 Task: In messages choose email frequency weekly.
Action: Mouse moved to (758, 77)
Screenshot: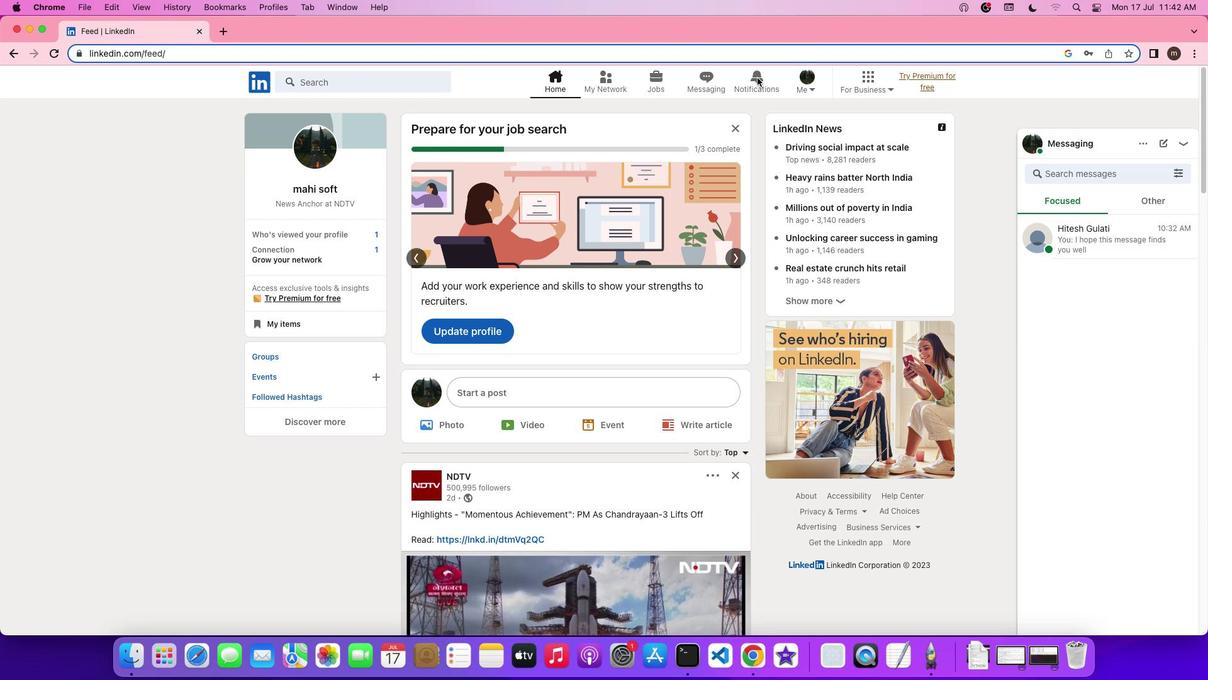 
Action: Mouse pressed left at (758, 77)
Screenshot: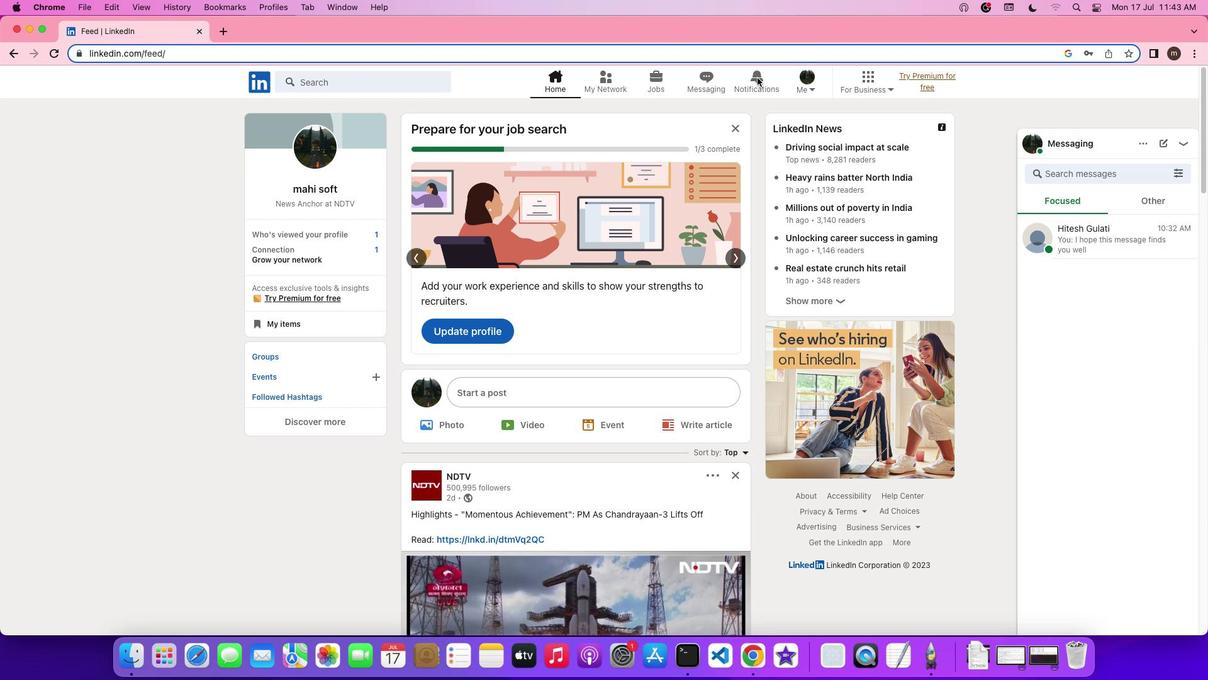 
Action: Mouse pressed left at (758, 77)
Screenshot: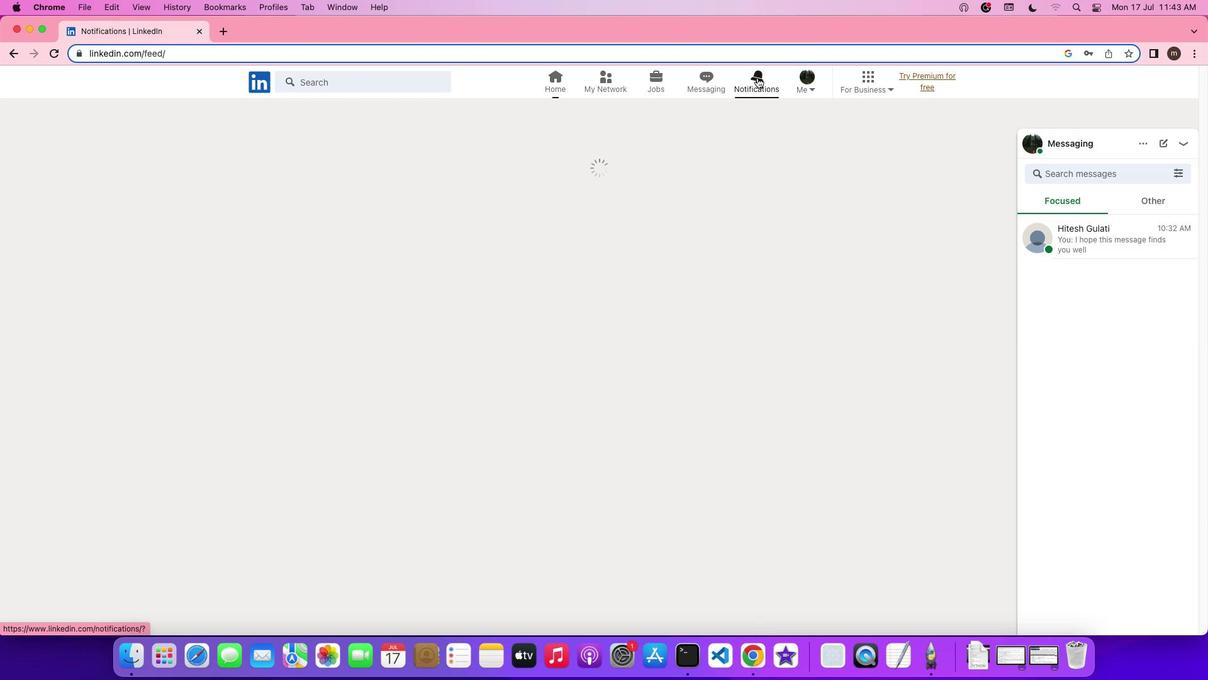 
Action: Mouse moved to (288, 164)
Screenshot: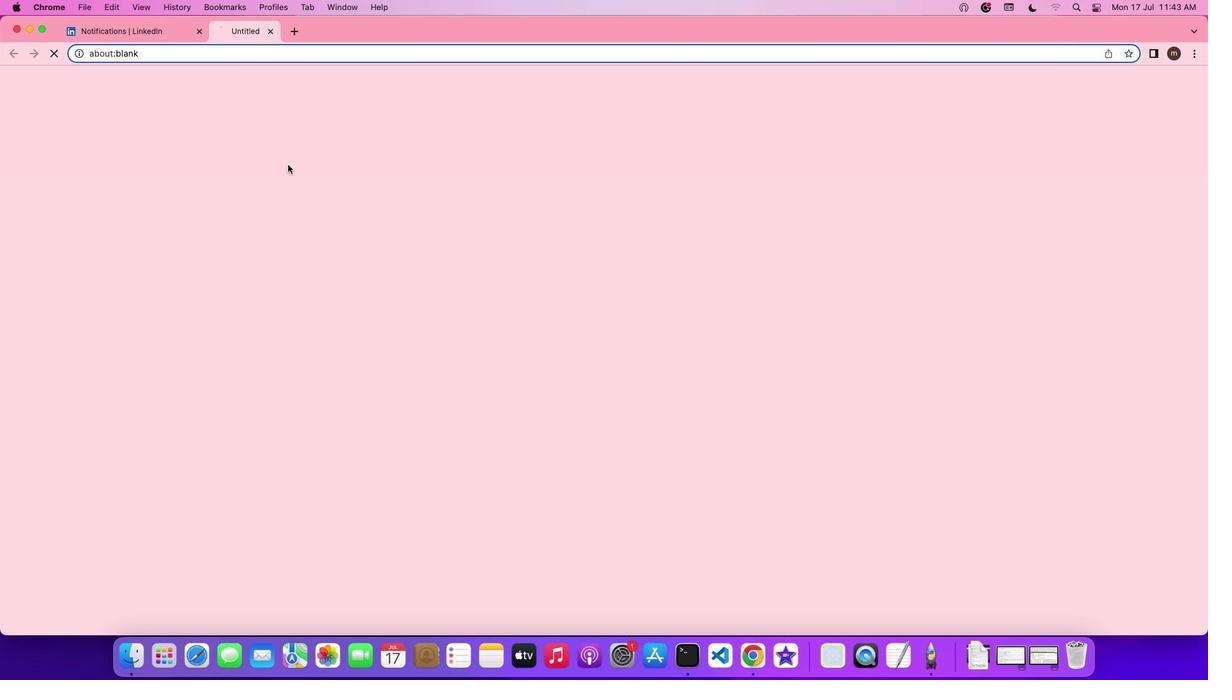 
Action: Mouse pressed left at (288, 164)
Screenshot: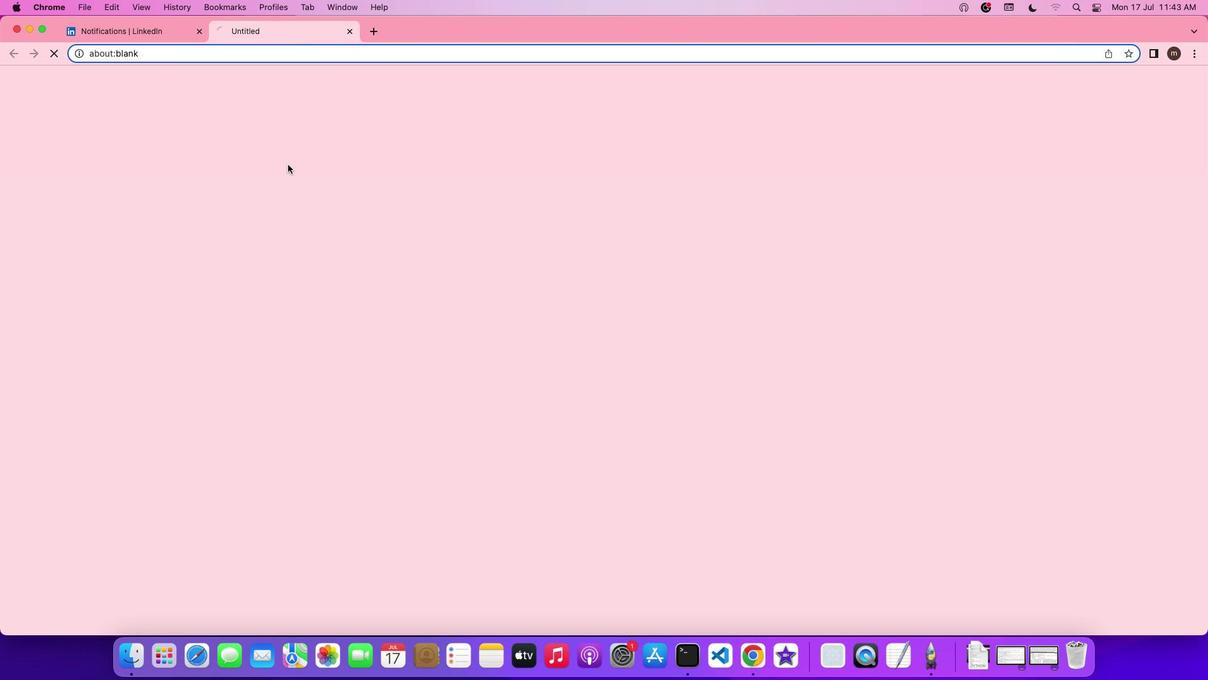 
Action: Mouse moved to (539, 345)
Screenshot: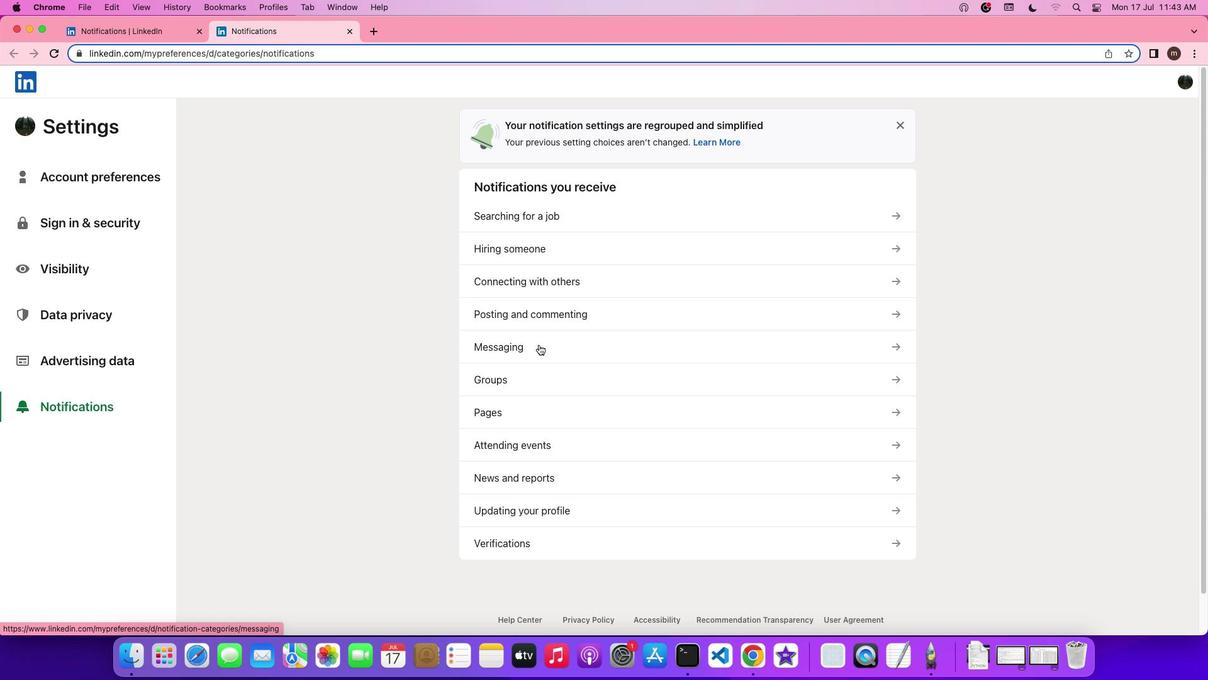 
Action: Mouse pressed left at (539, 345)
Screenshot: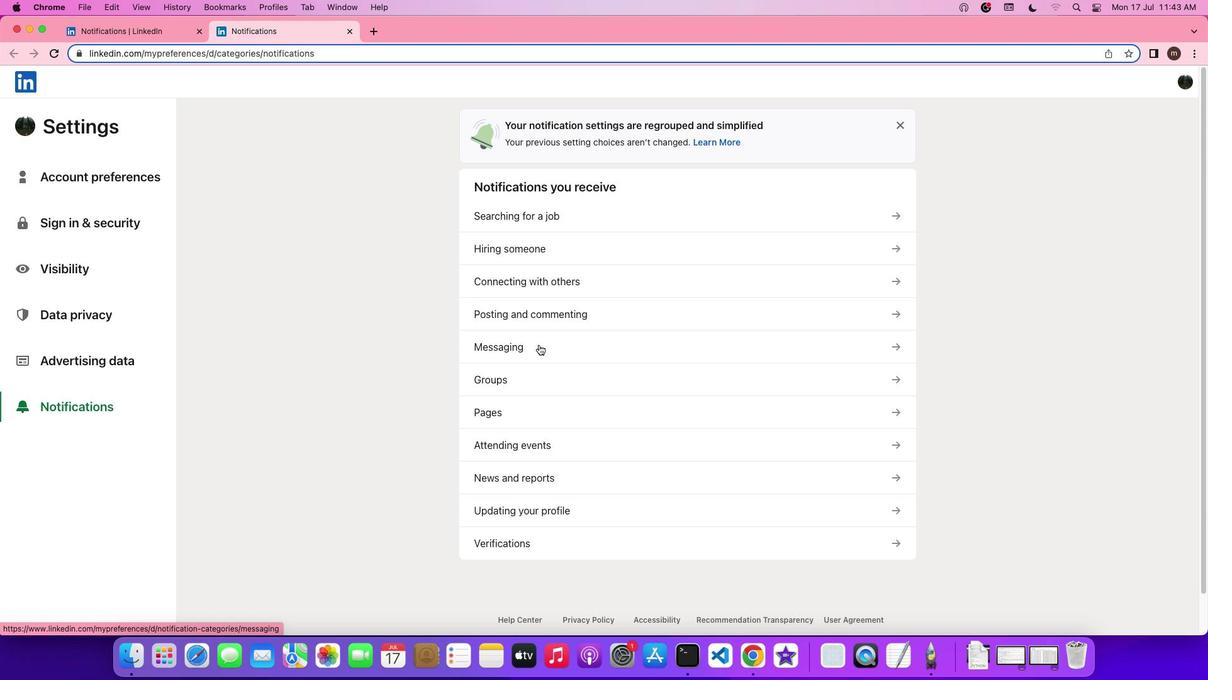 
Action: Mouse moved to (658, 212)
Screenshot: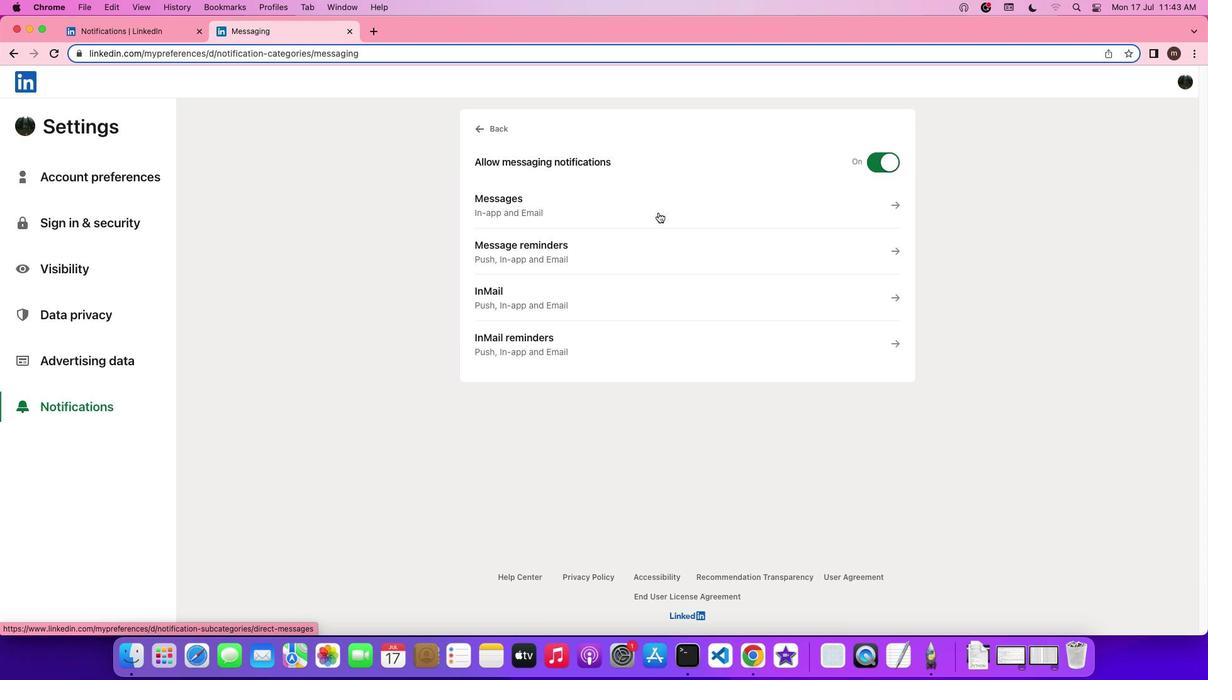 
Action: Mouse pressed left at (658, 212)
Screenshot: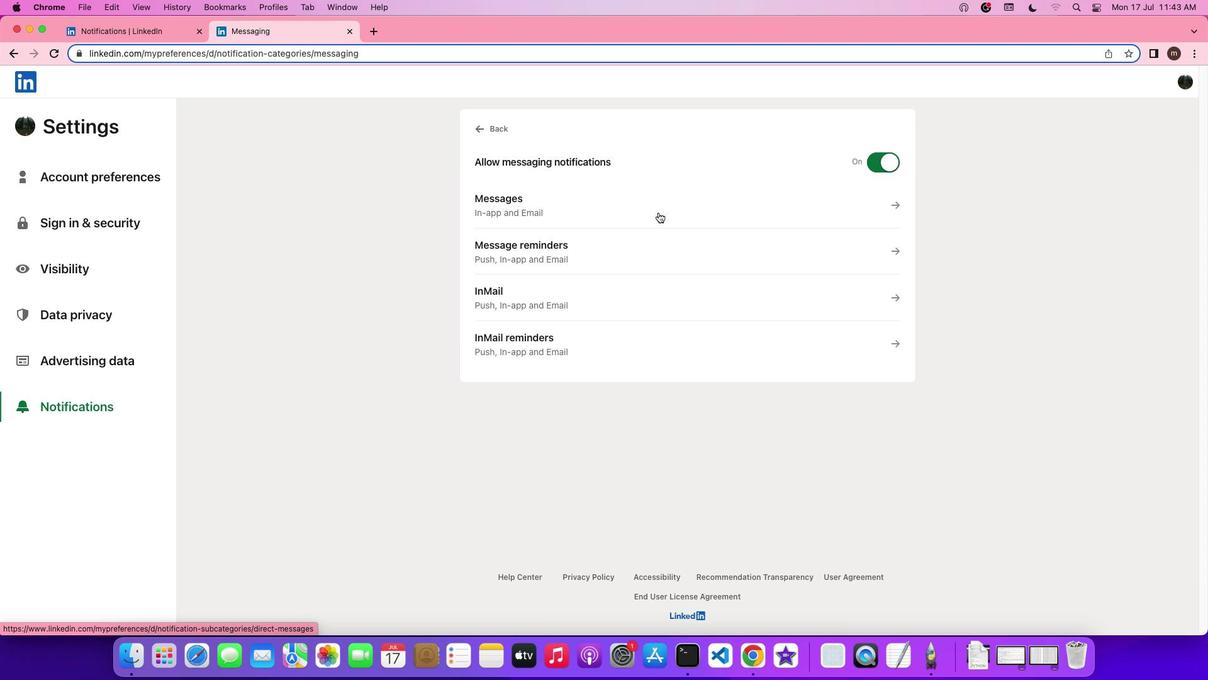 
Action: Mouse moved to (496, 446)
Screenshot: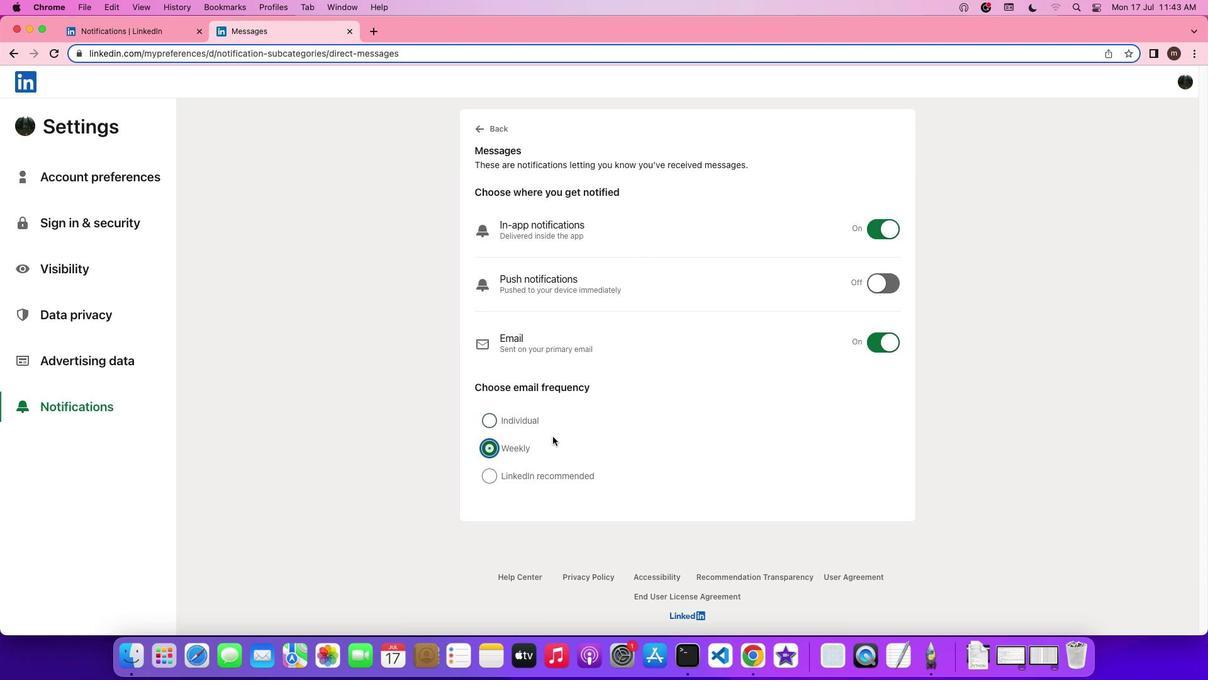 
Action: Mouse pressed left at (496, 446)
Screenshot: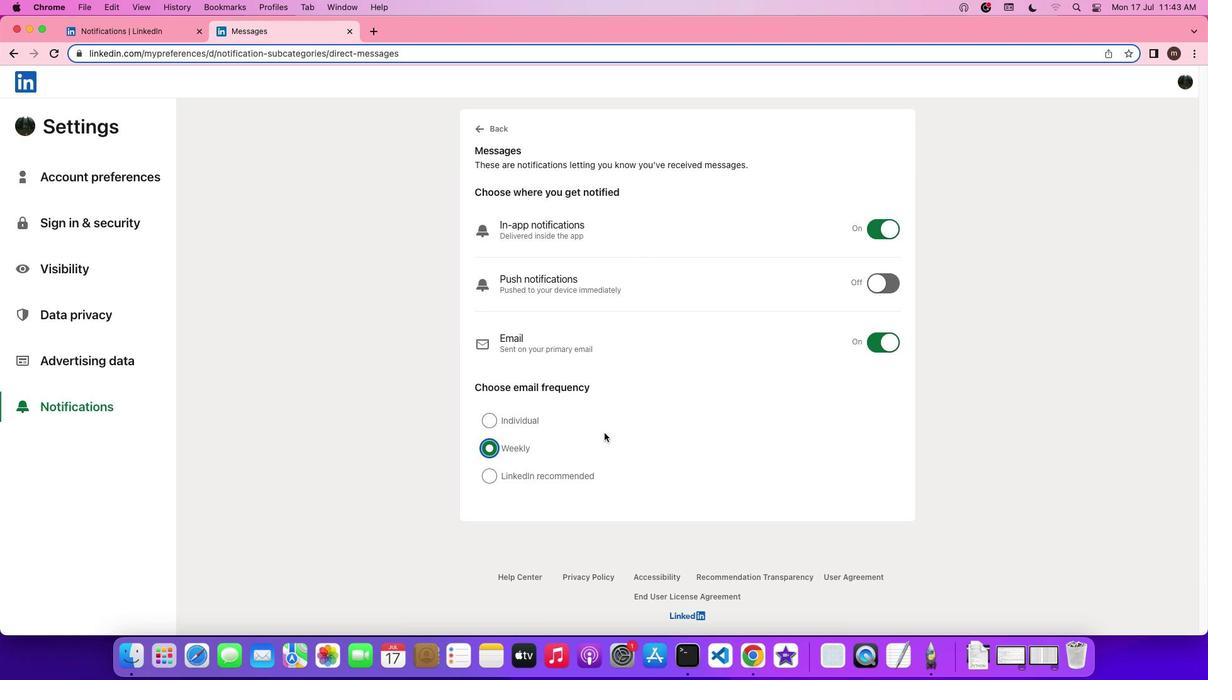 
Action: Mouse moved to (604, 433)
Screenshot: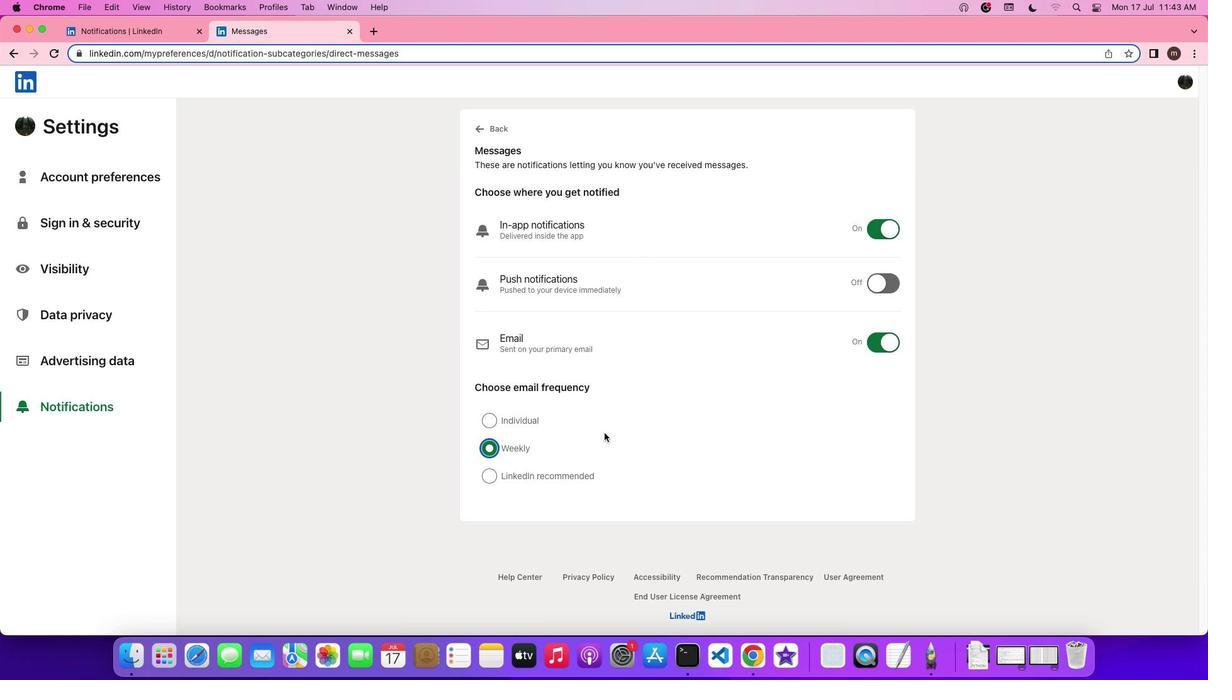 
